 Task: Add Soothing Touch Rose Petal Body Lotion to the cart.
Action: Mouse moved to (841, 308)
Screenshot: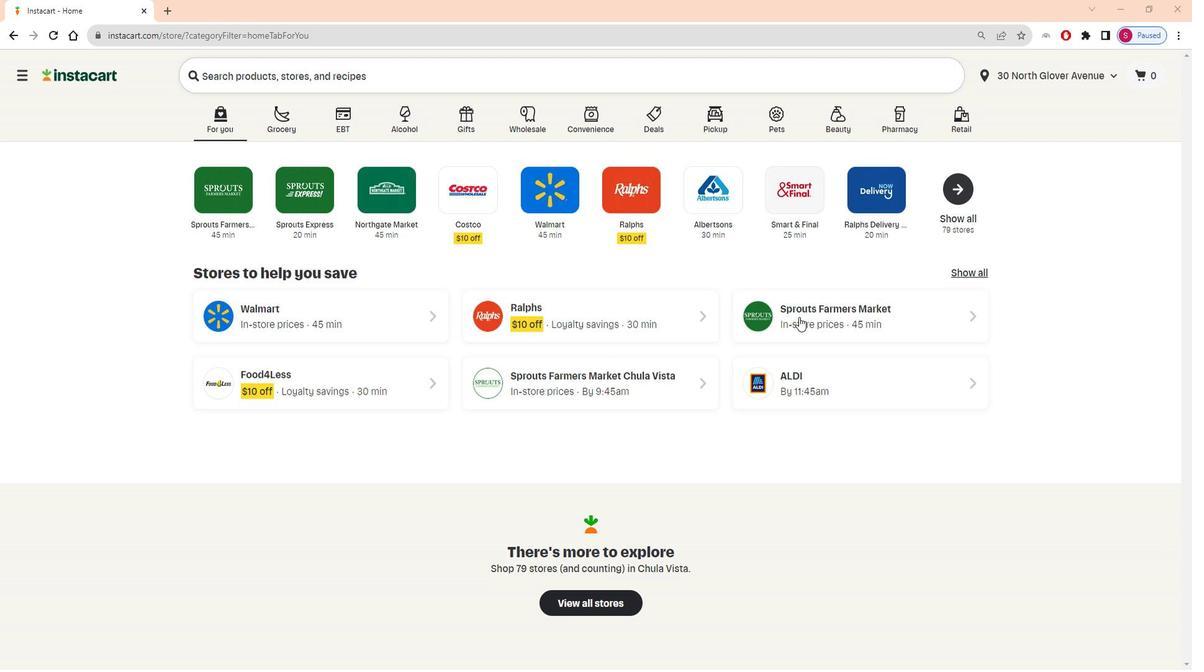
Action: Mouse pressed left at (841, 308)
Screenshot: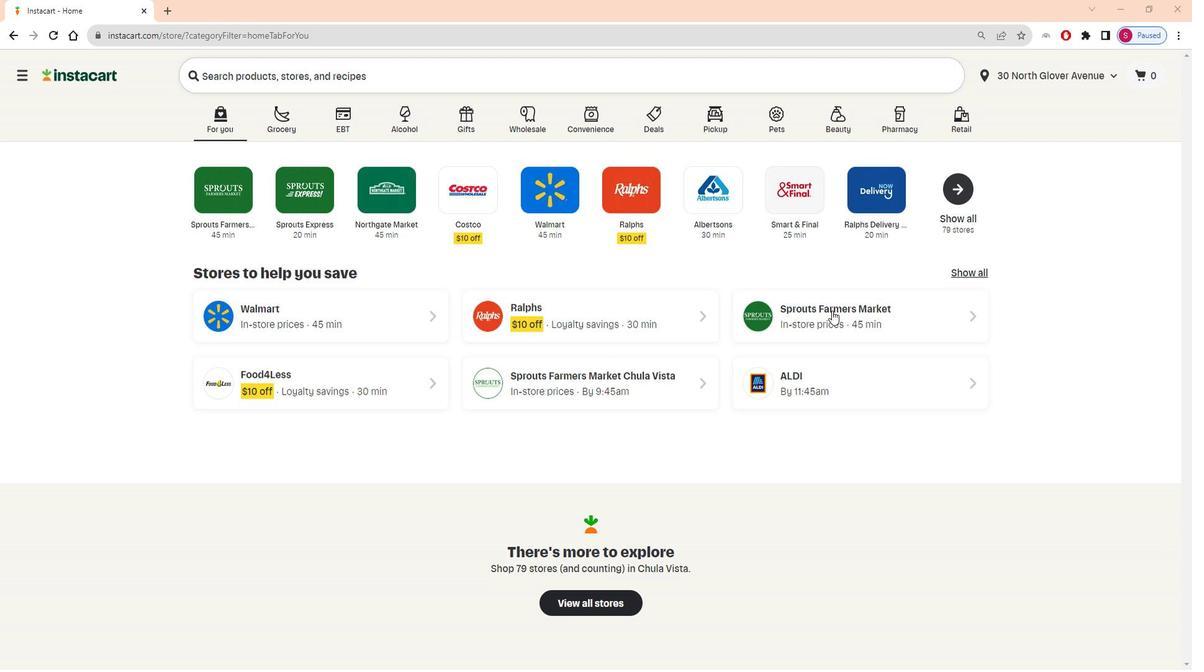 
Action: Mouse moved to (86, 382)
Screenshot: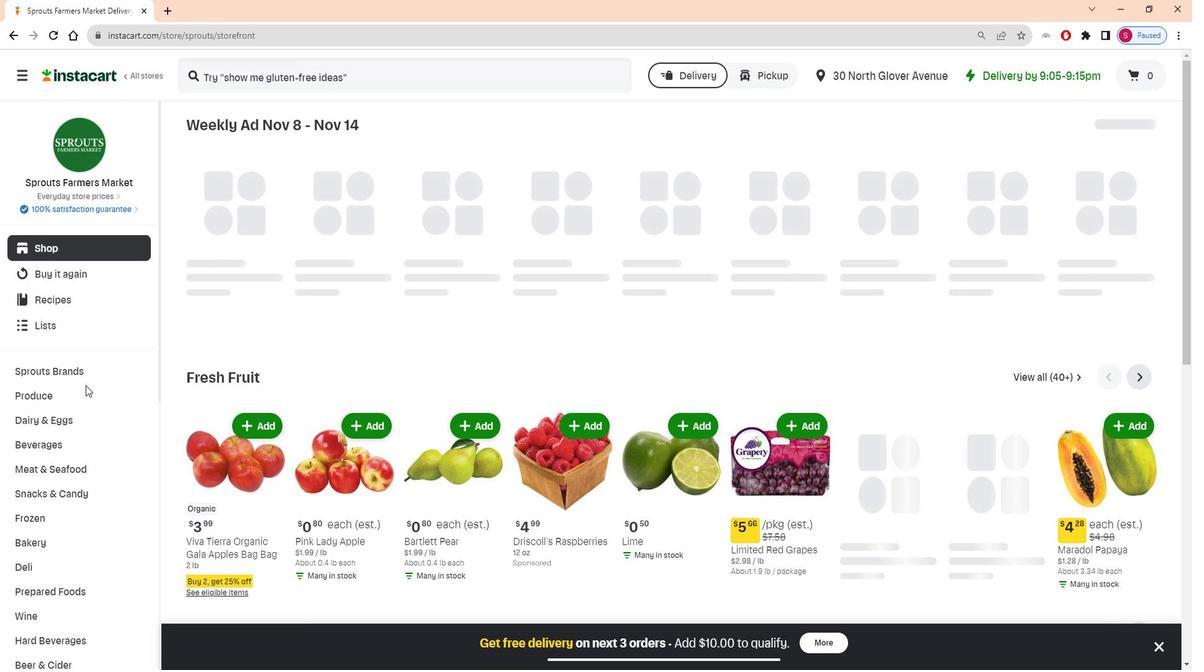 
Action: Mouse scrolled (86, 381) with delta (0, 0)
Screenshot: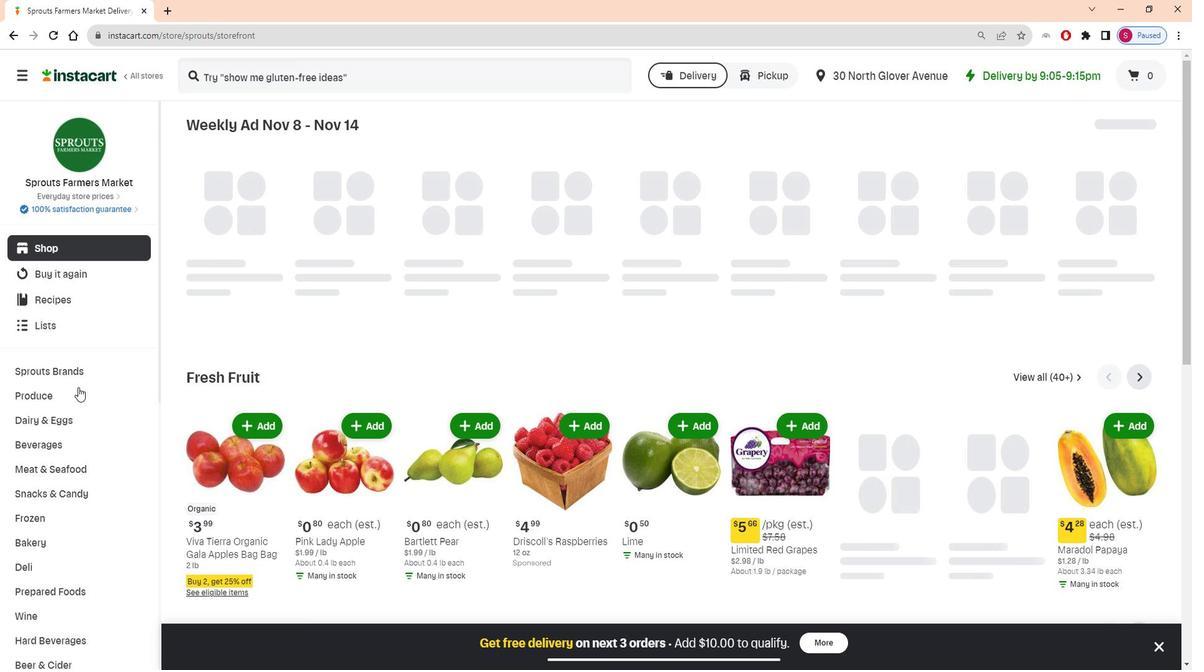 
Action: Mouse scrolled (86, 381) with delta (0, 0)
Screenshot: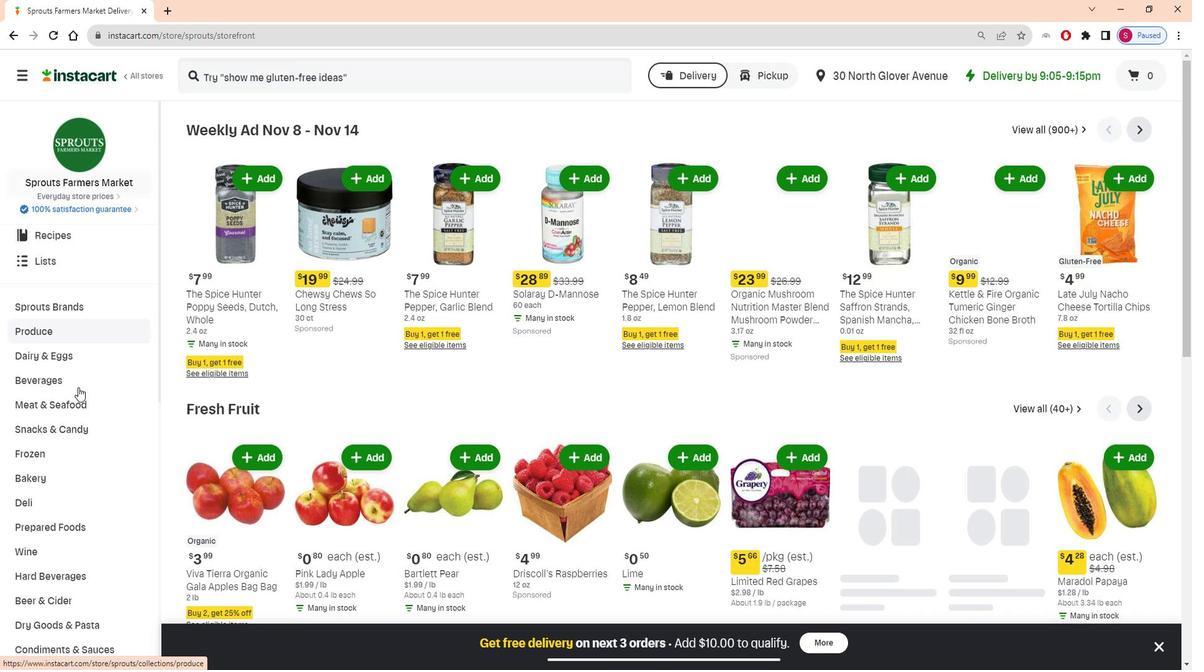 
Action: Mouse moved to (86, 384)
Screenshot: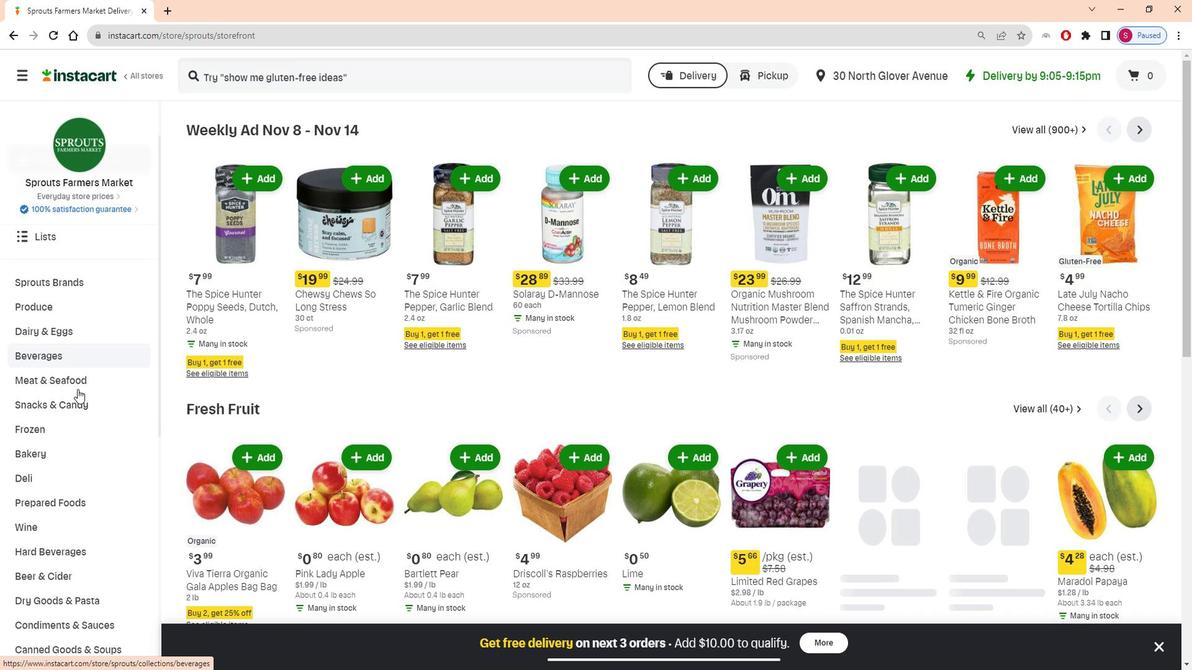 
Action: Mouse scrolled (86, 383) with delta (0, 0)
Screenshot: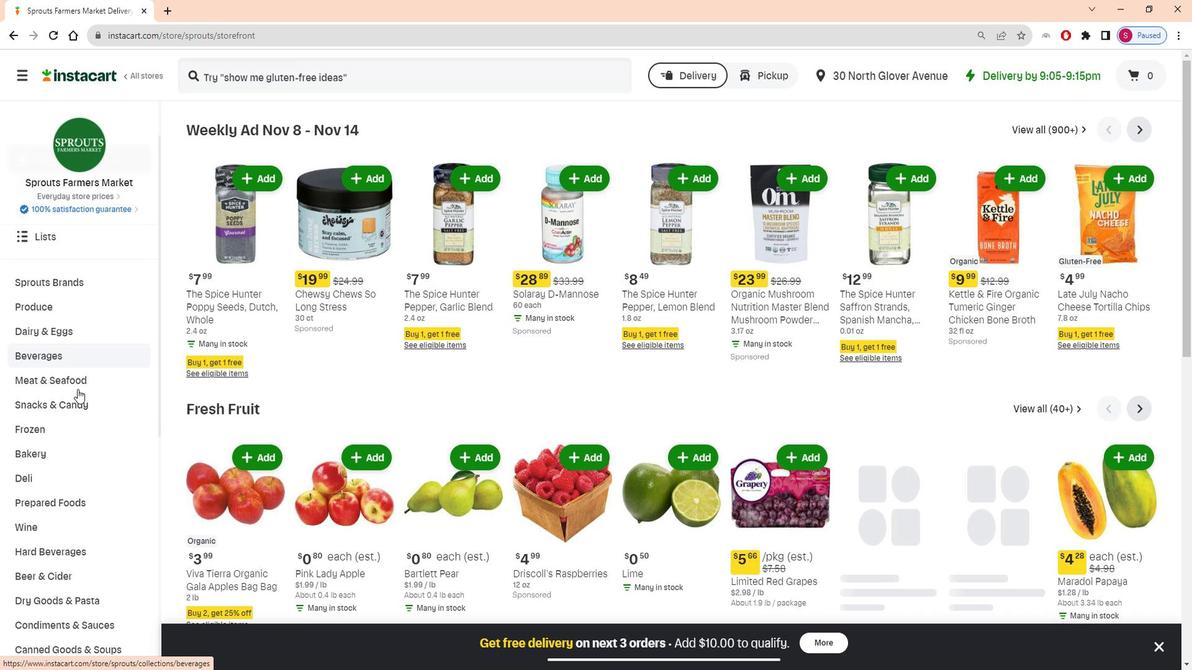 
Action: Mouse moved to (86, 385)
Screenshot: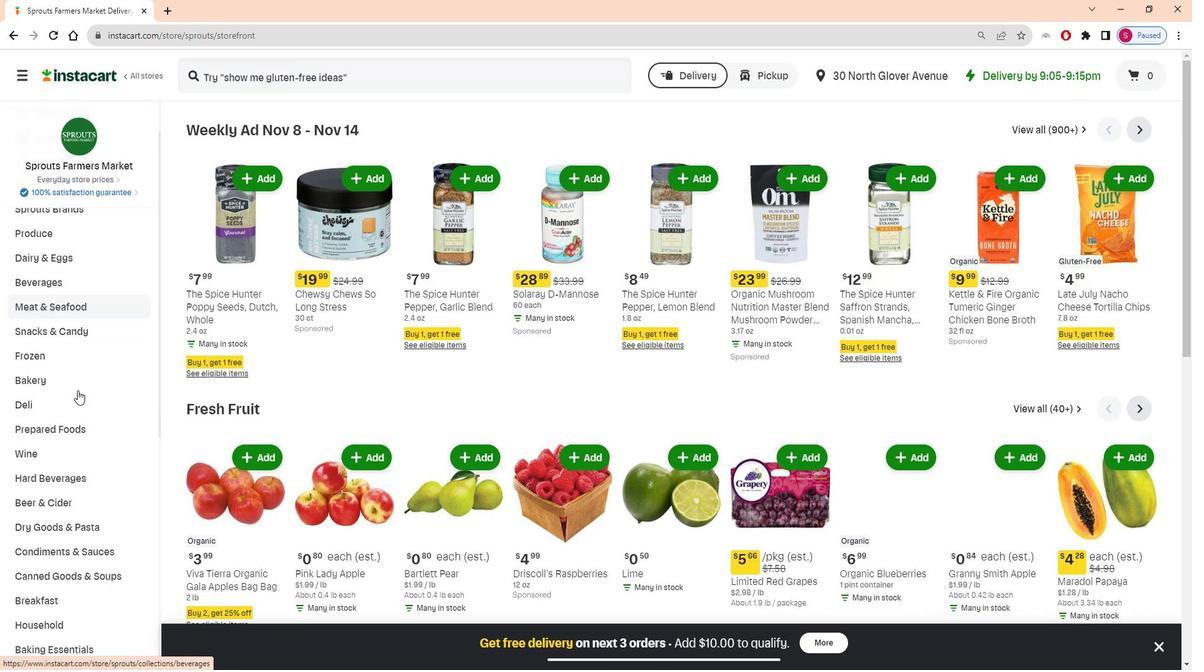 
Action: Mouse scrolled (86, 385) with delta (0, 0)
Screenshot: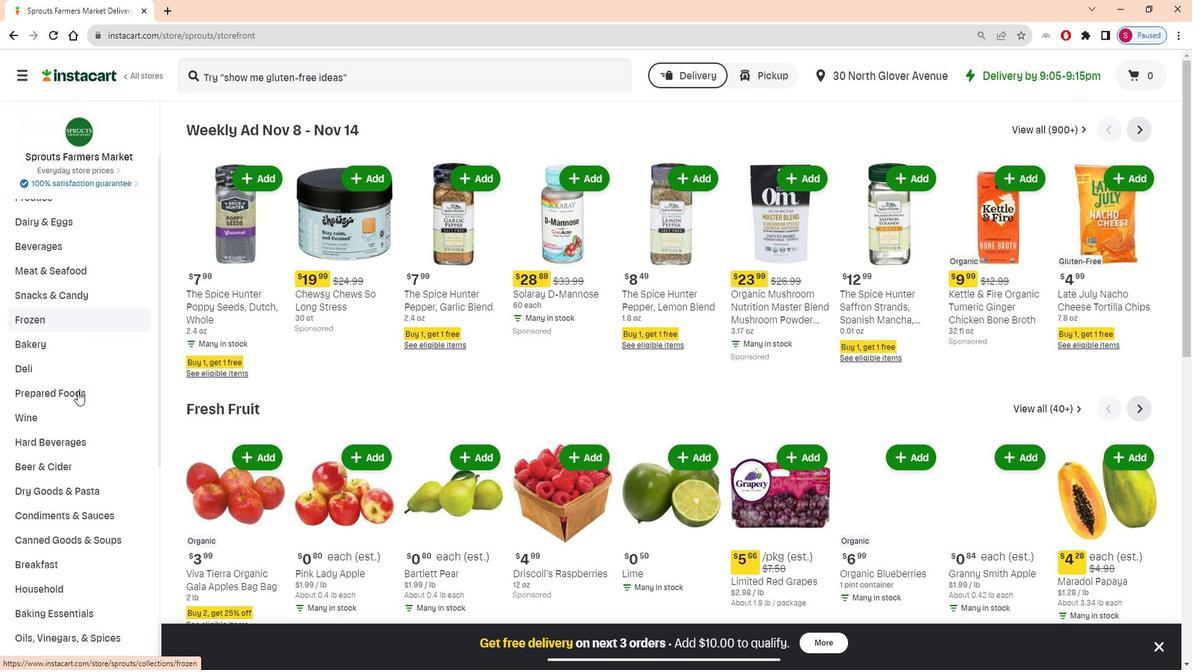 
Action: Mouse moved to (86, 389)
Screenshot: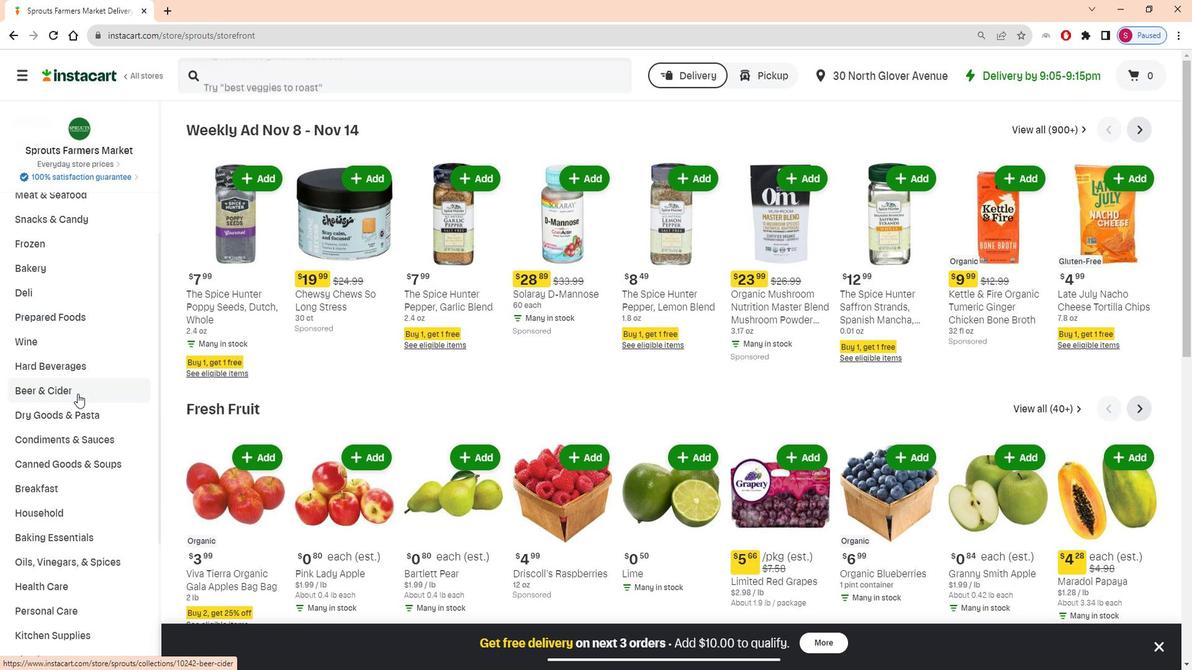 
Action: Mouse scrolled (86, 388) with delta (0, 0)
Screenshot: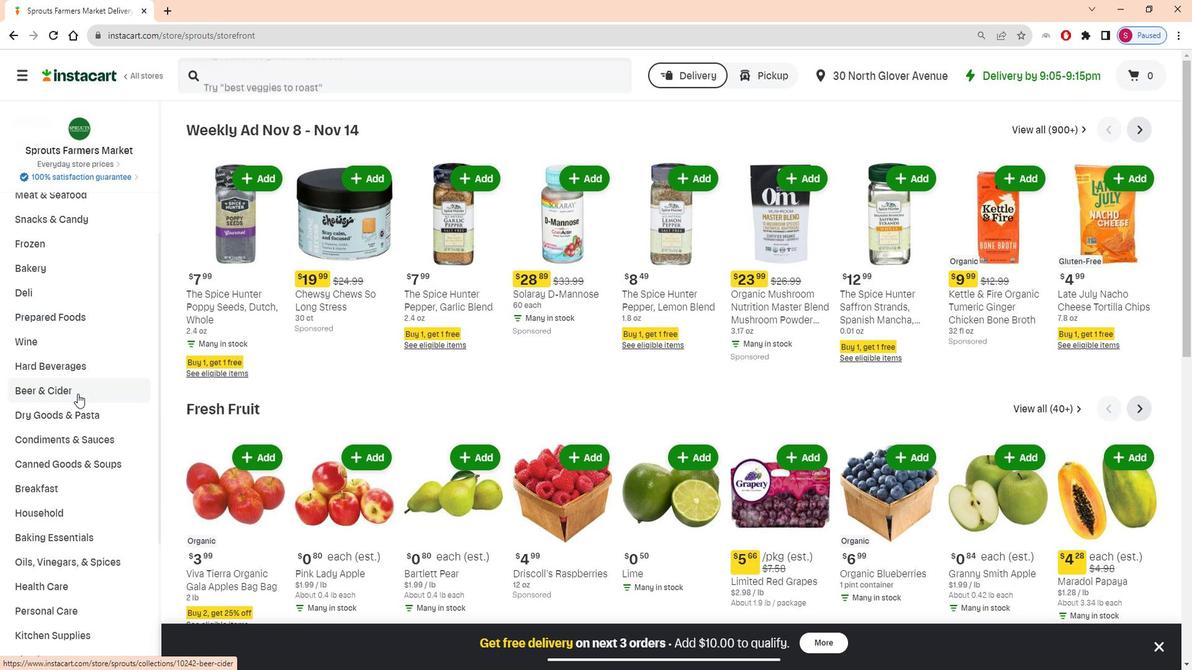 
Action: Mouse moved to (93, 395)
Screenshot: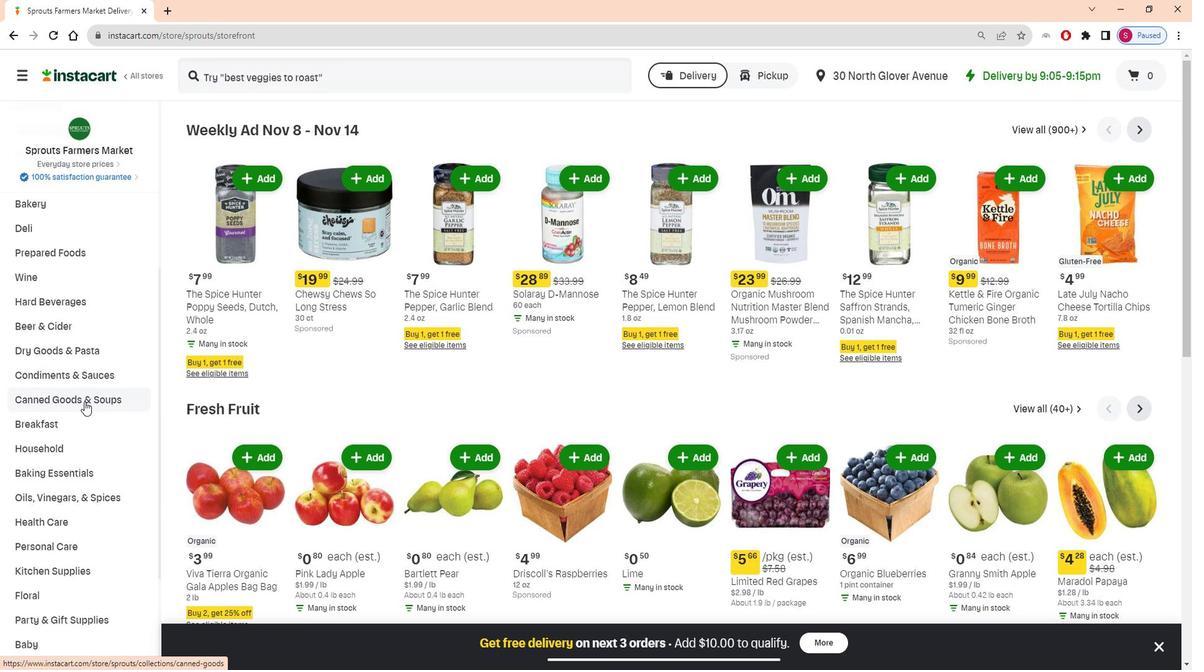 
Action: Mouse scrolled (93, 395) with delta (0, 0)
Screenshot: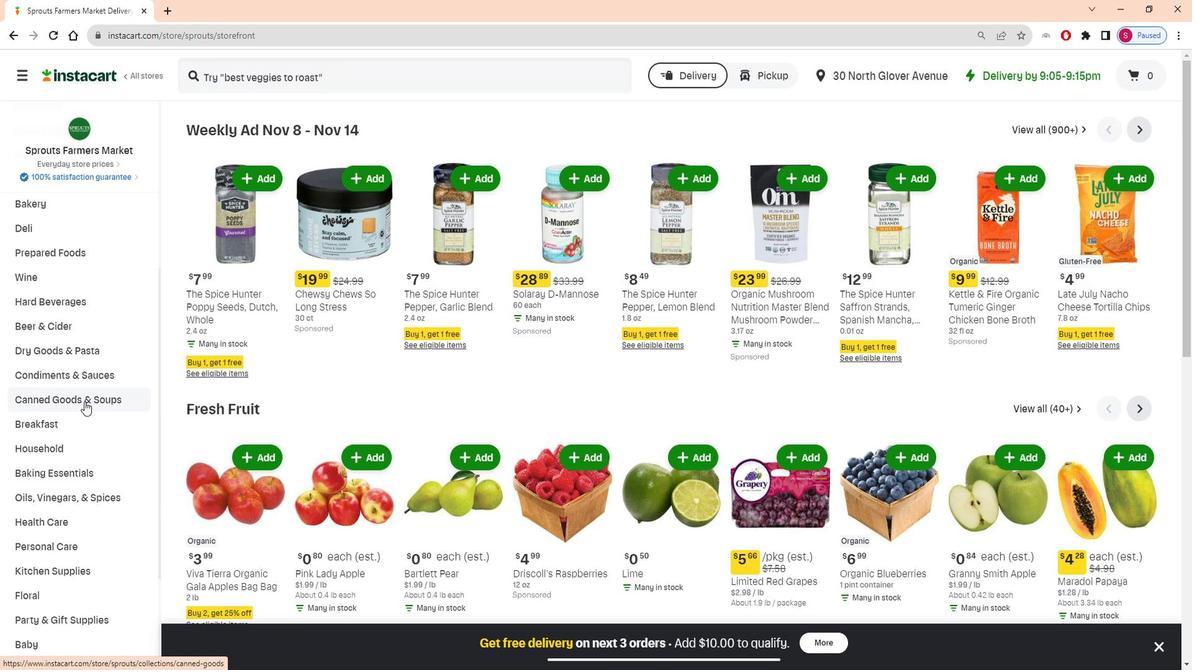 
Action: Mouse moved to (118, 464)
Screenshot: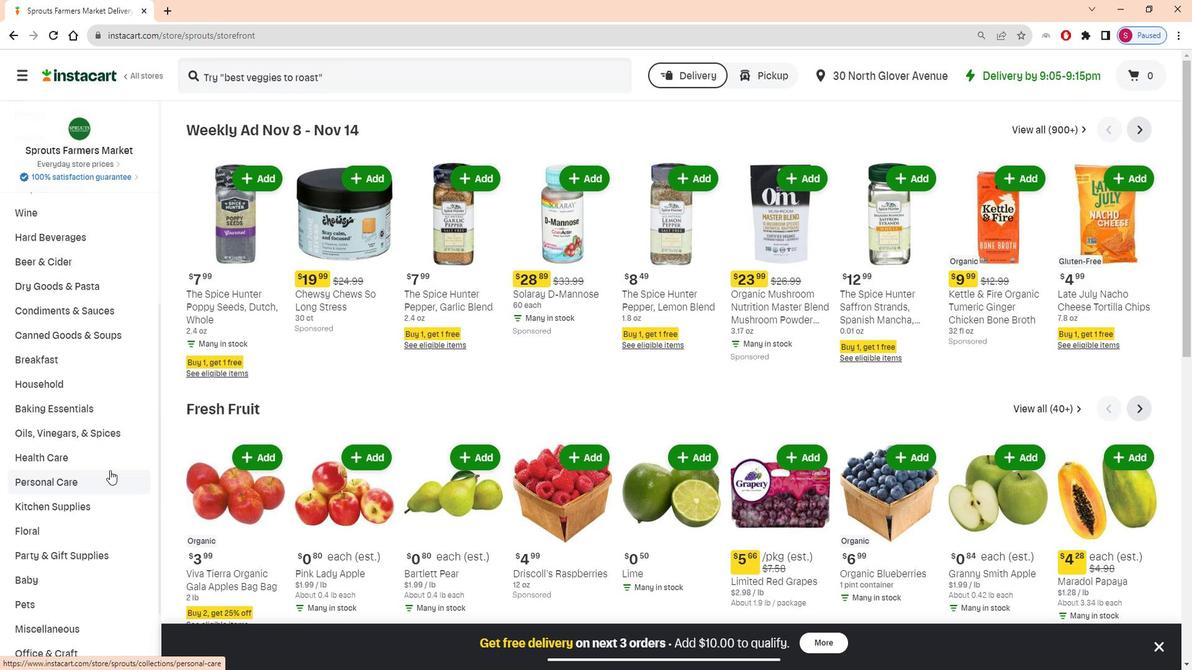 
Action: Mouse pressed left at (118, 464)
Screenshot: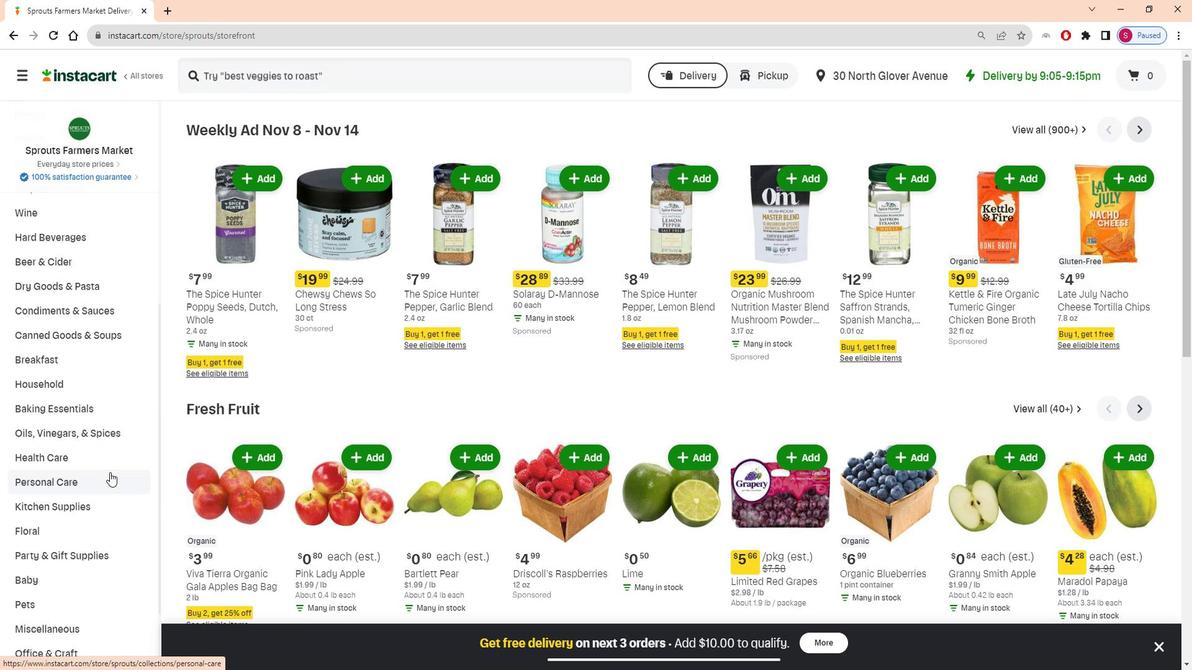 
Action: Mouse moved to (306, 159)
Screenshot: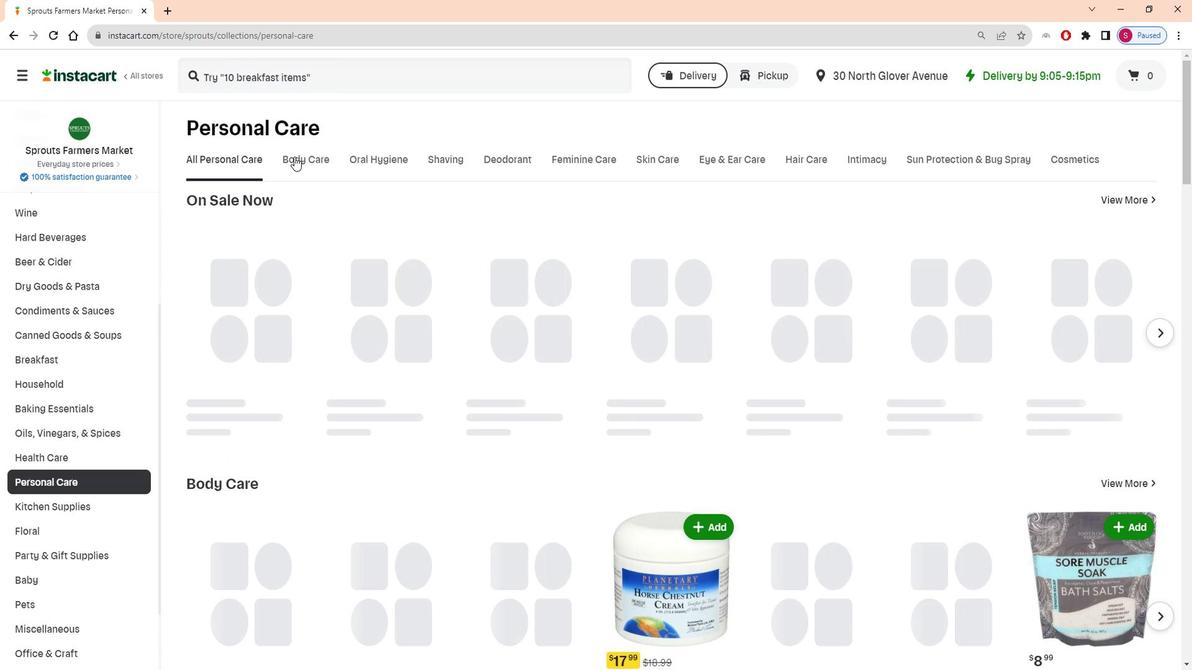 
Action: Mouse pressed left at (306, 159)
Screenshot: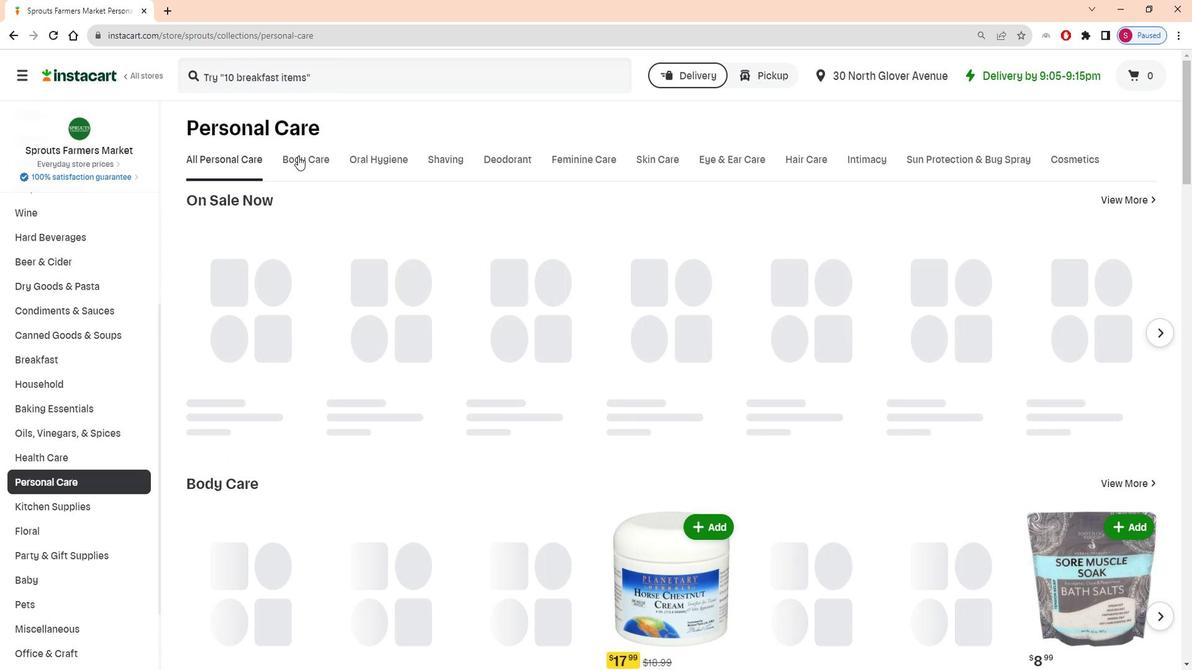 
Action: Mouse moved to (497, 218)
Screenshot: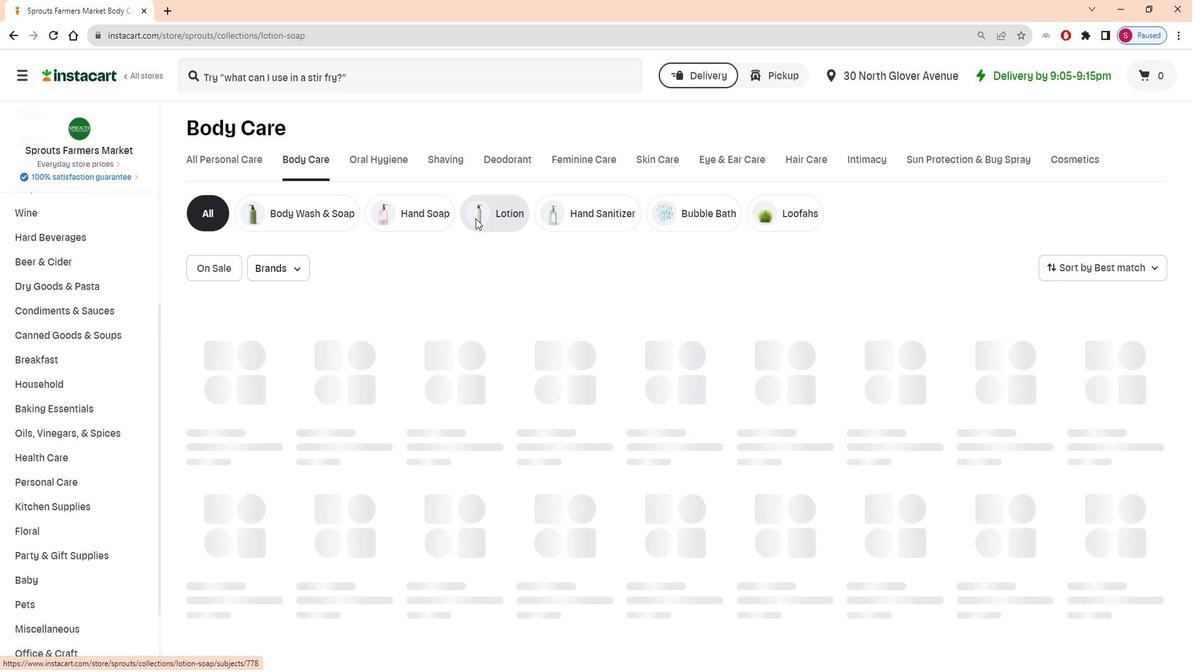 
Action: Mouse pressed left at (497, 218)
Screenshot: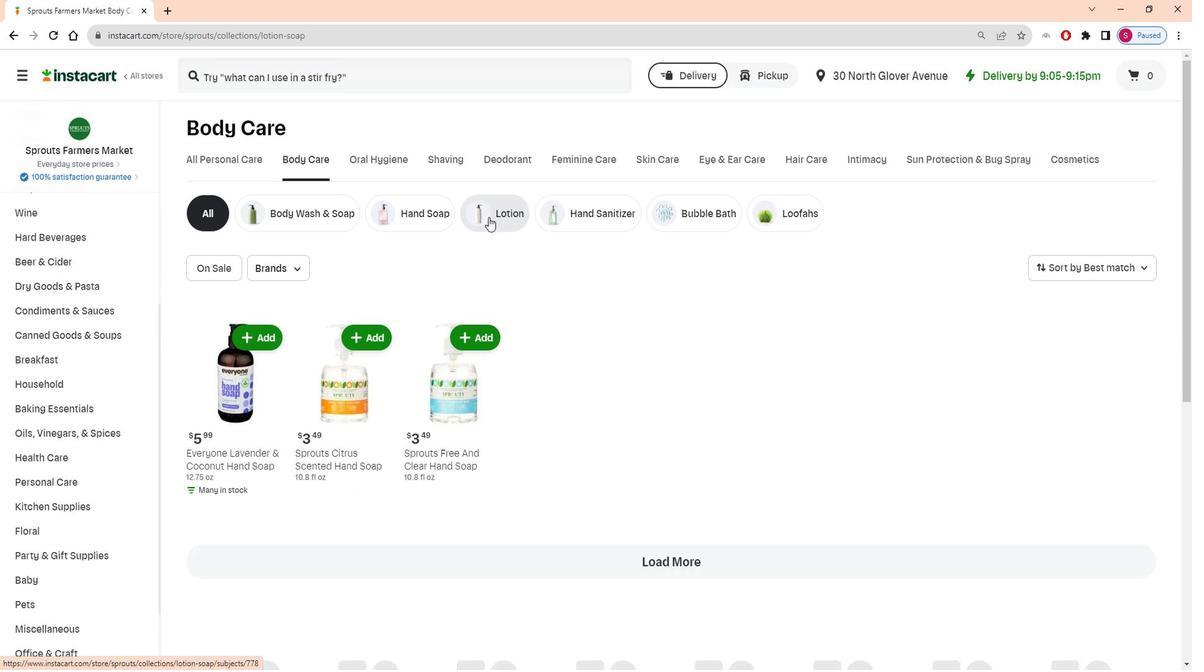 
Action: Mouse moved to (371, 86)
Screenshot: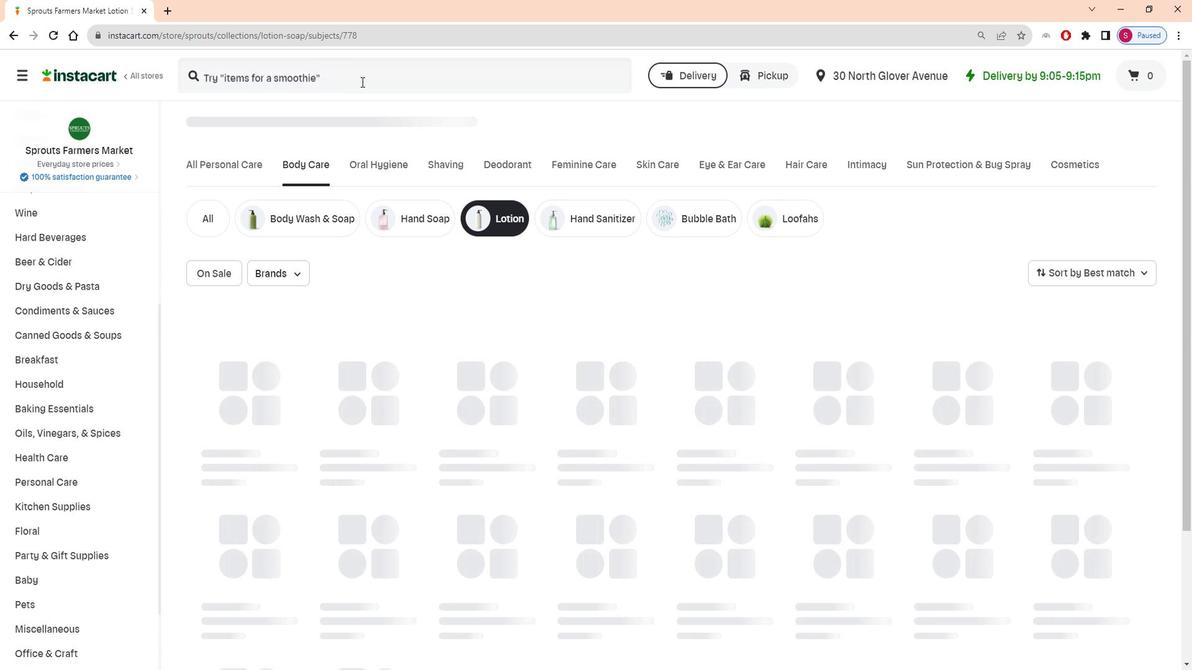 
Action: Mouse pressed left at (371, 86)
Screenshot: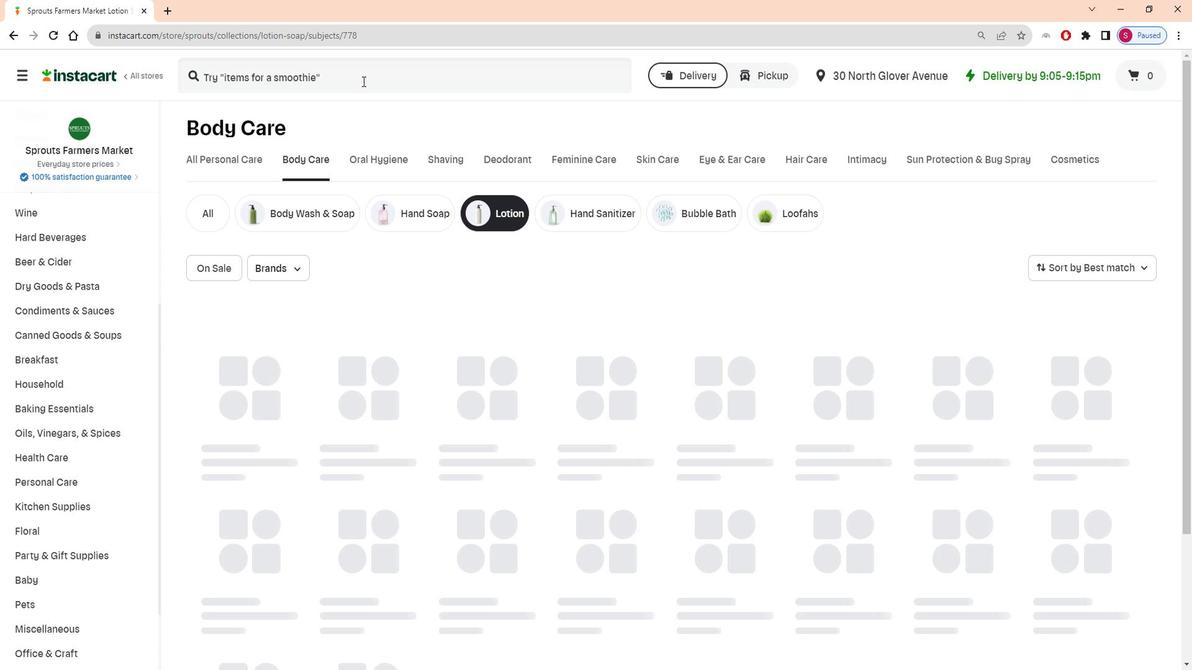 
Action: Key pressed <Key.shift>Soothing<Key.space><Key.shift>Touch<Key.space><Key.shift>Rose<Key.space><Key.shift>Petal<Key.space><Key.shift>Body<Key.space><Key.shift>Lotion<Key.space><Key.enter>
Screenshot: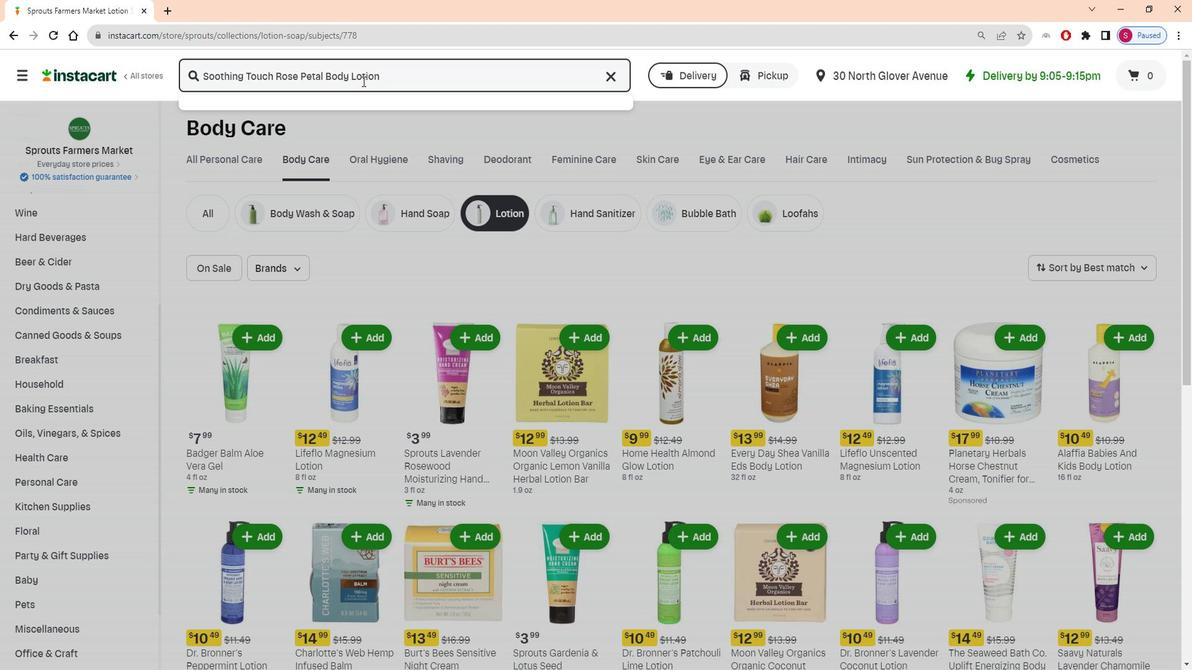 
Action: Mouse moved to (352, 181)
Screenshot: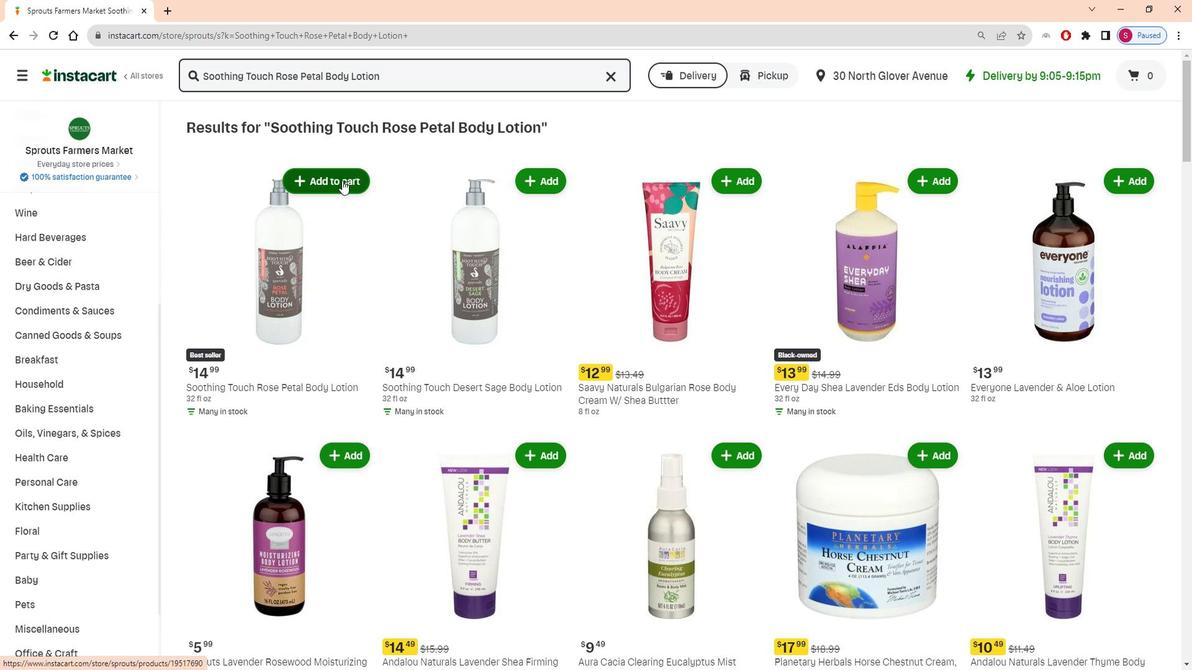 
Action: Mouse pressed left at (352, 181)
Screenshot: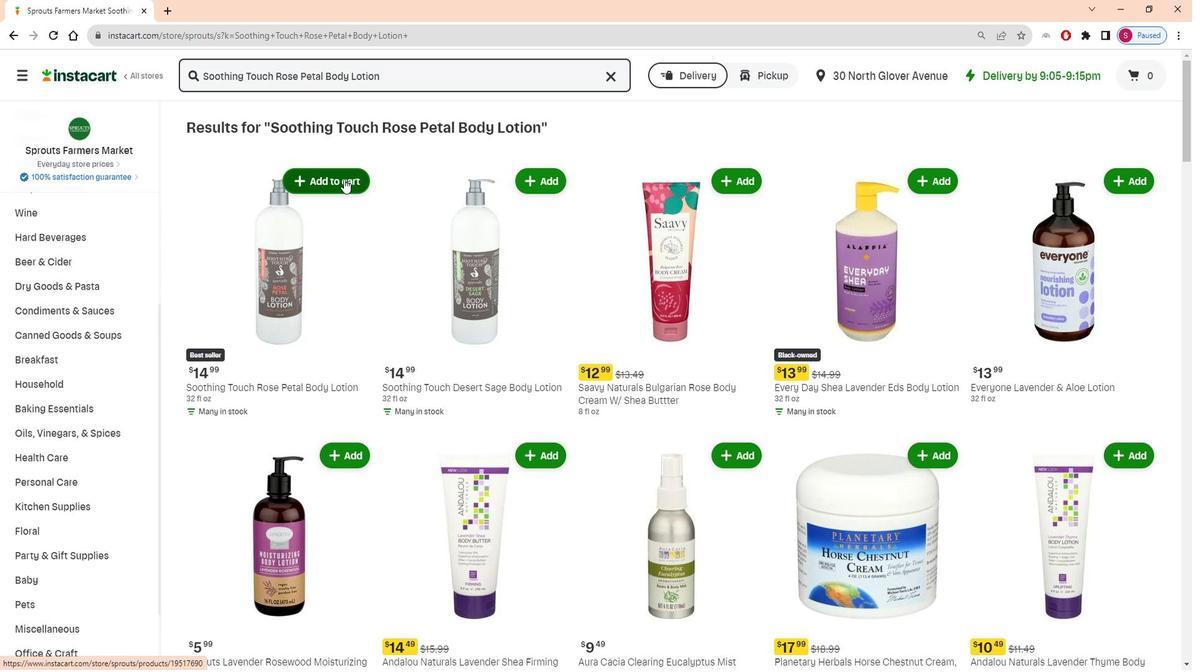 
Action: Mouse moved to (408, 154)
Screenshot: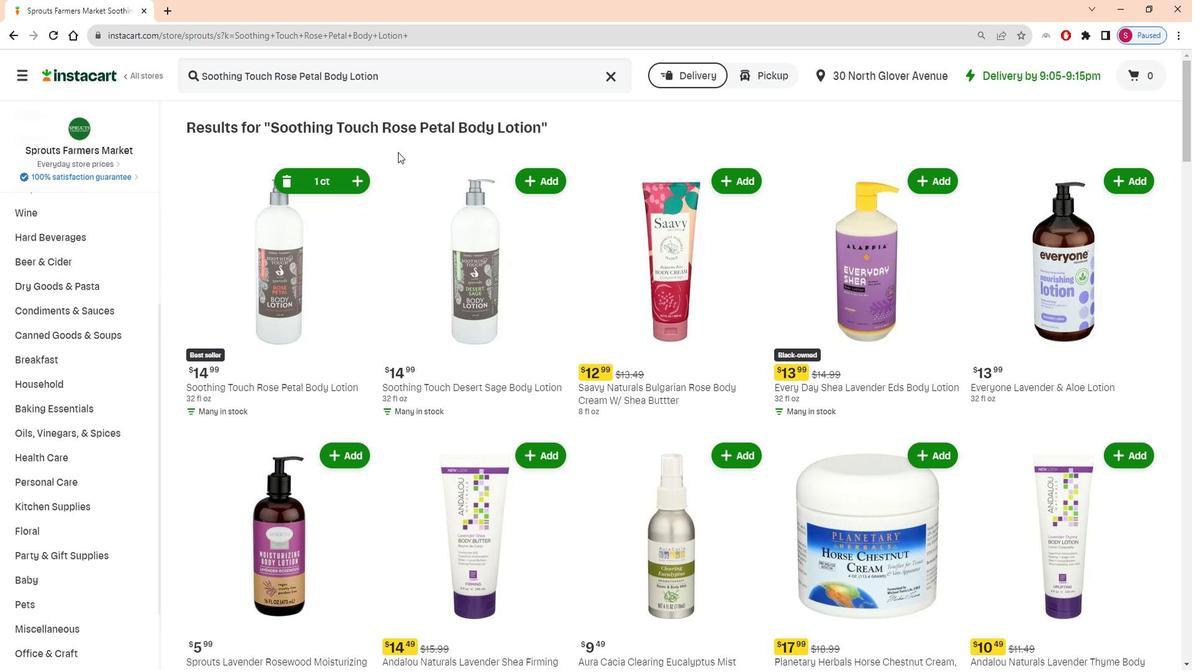
